 Task: Undo the text "Life is short".
Action: Mouse moved to (88, 154)
Screenshot: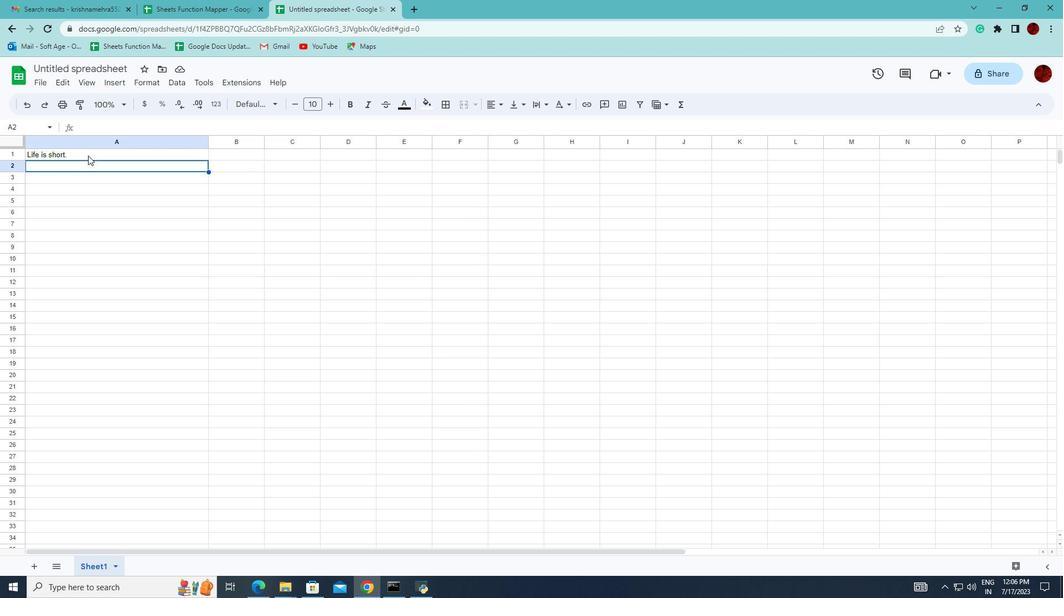 
Action: Mouse pressed left at (88, 154)
Screenshot: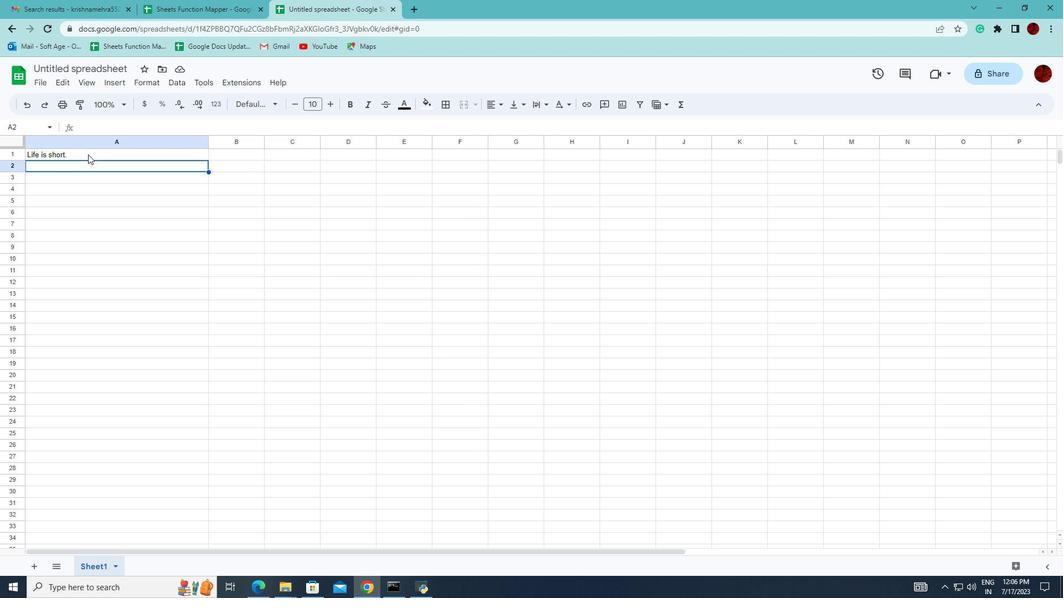 
Action: Mouse moved to (61, 81)
Screenshot: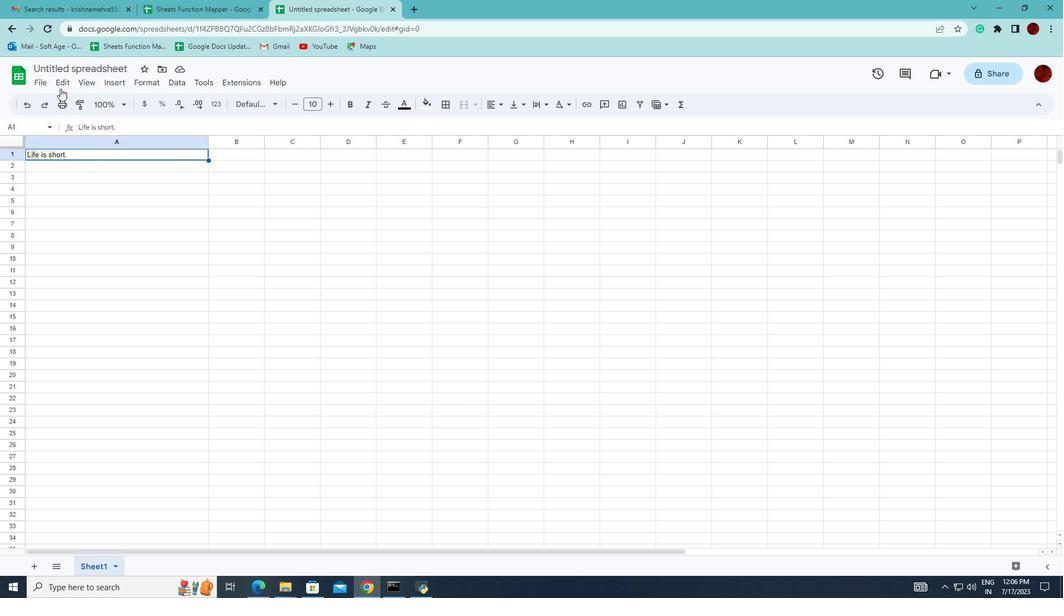 
Action: Mouse pressed left at (61, 81)
Screenshot: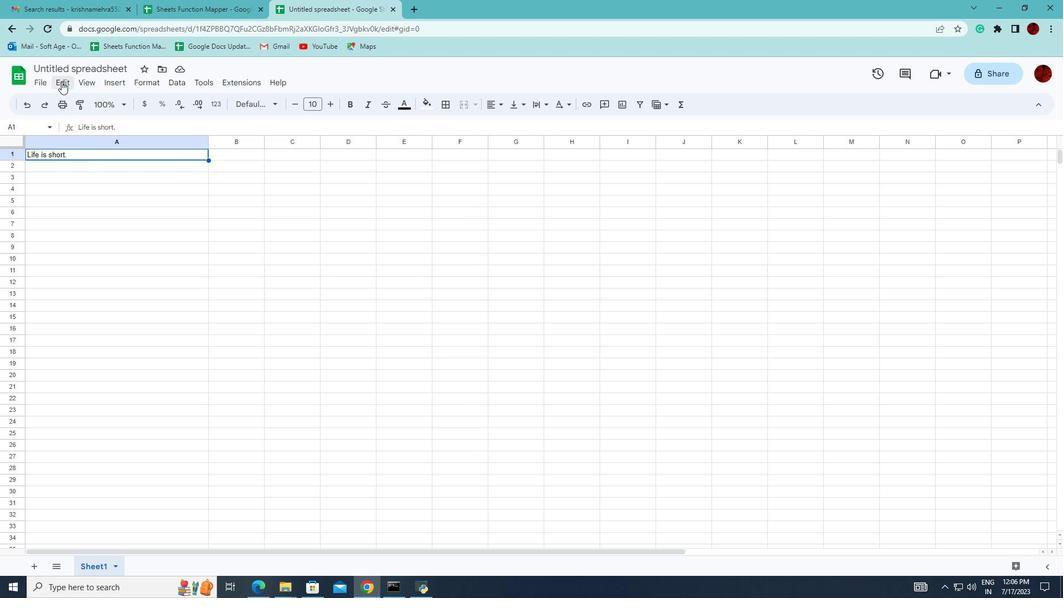 
Action: Mouse moved to (79, 100)
Screenshot: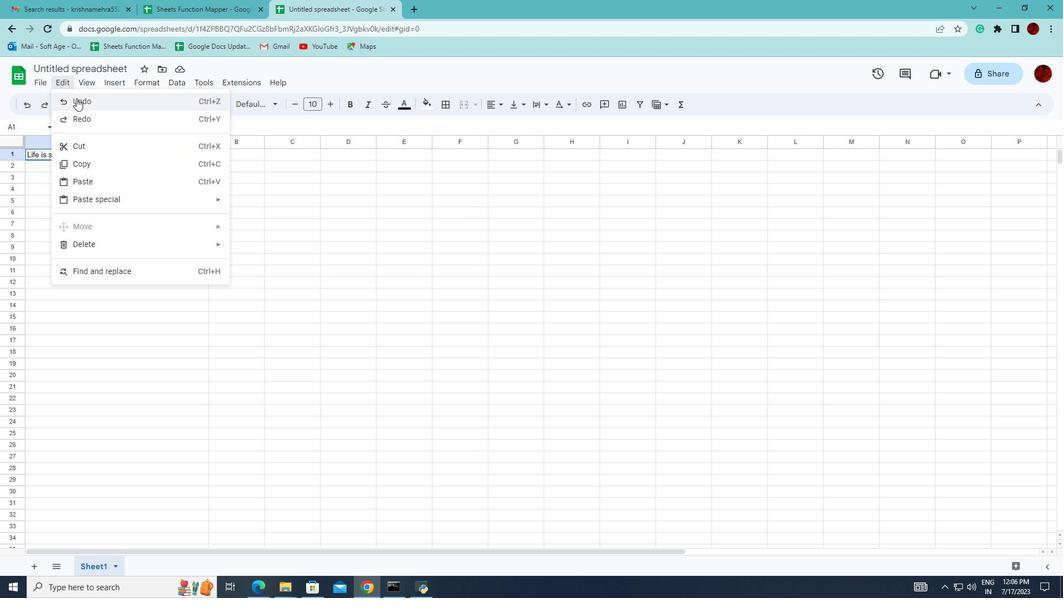 
Action: Mouse pressed left at (79, 100)
Screenshot: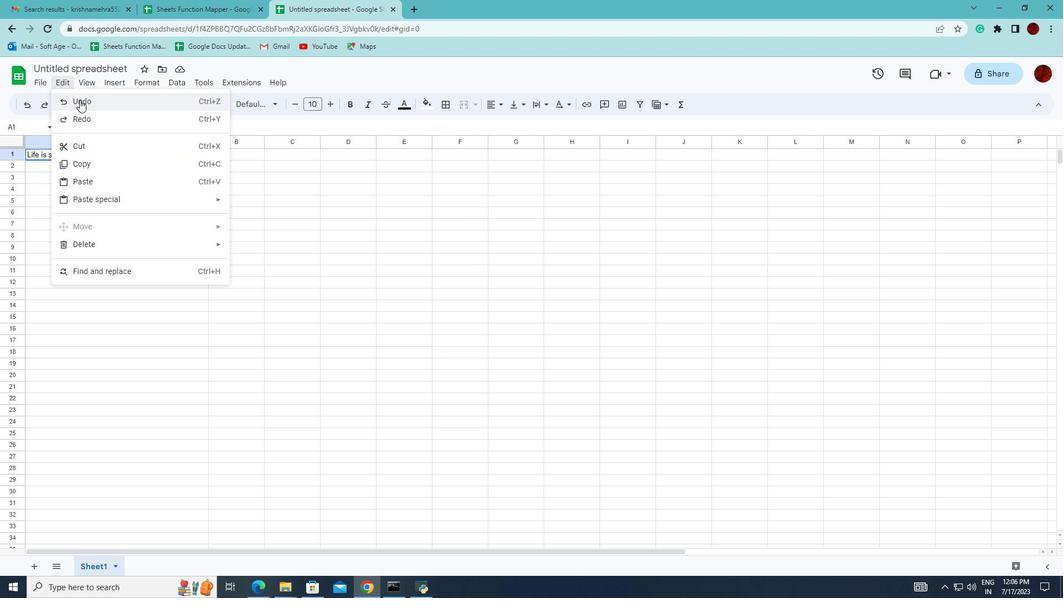 
Action: Mouse moved to (79, 100)
Screenshot: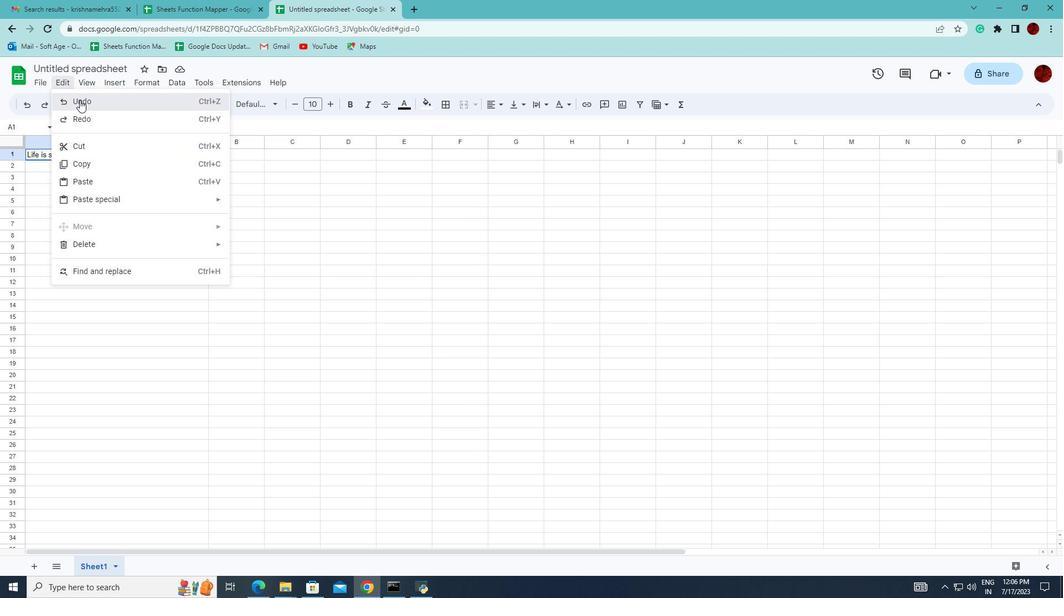 
